 Task: In the  document education.txtSelect Headings and apply  'Bold' Select the text and align it to the  'Center'. Select the table and apply  All Borders
Action: Mouse moved to (305, 471)
Screenshot: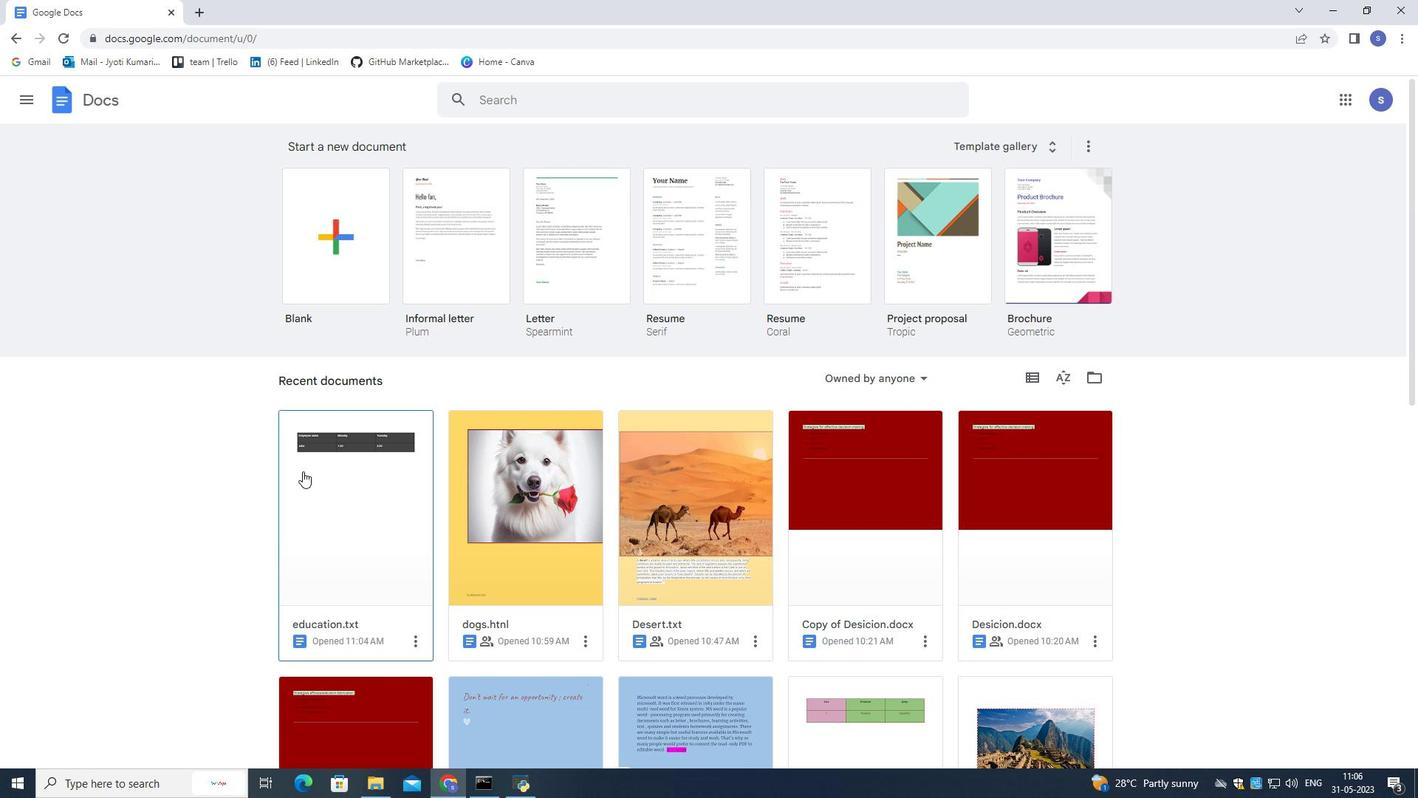 
Action: Mouse pressed left at (305, 471)
Screenshot: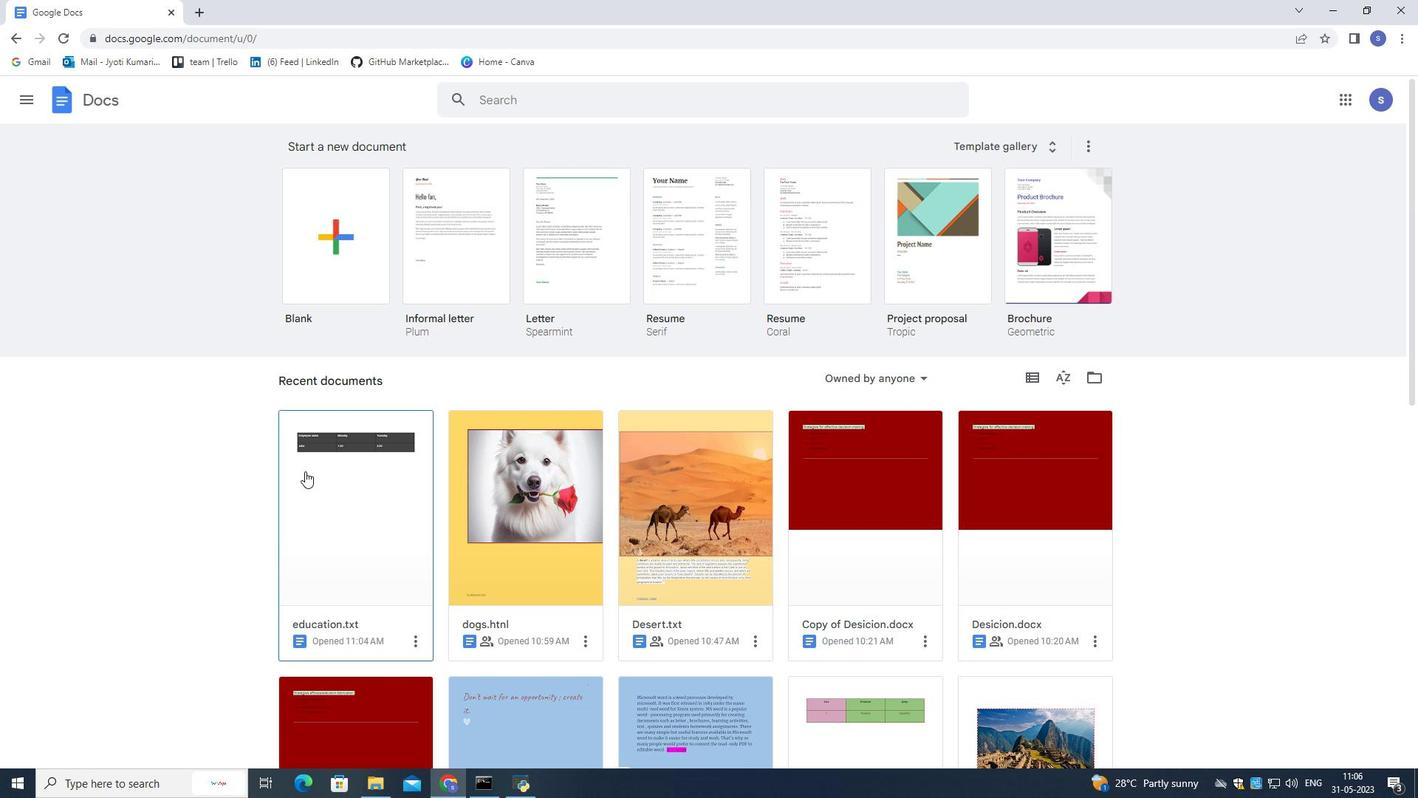 
Action: Mouse moved to (820, 273)
Screenshot: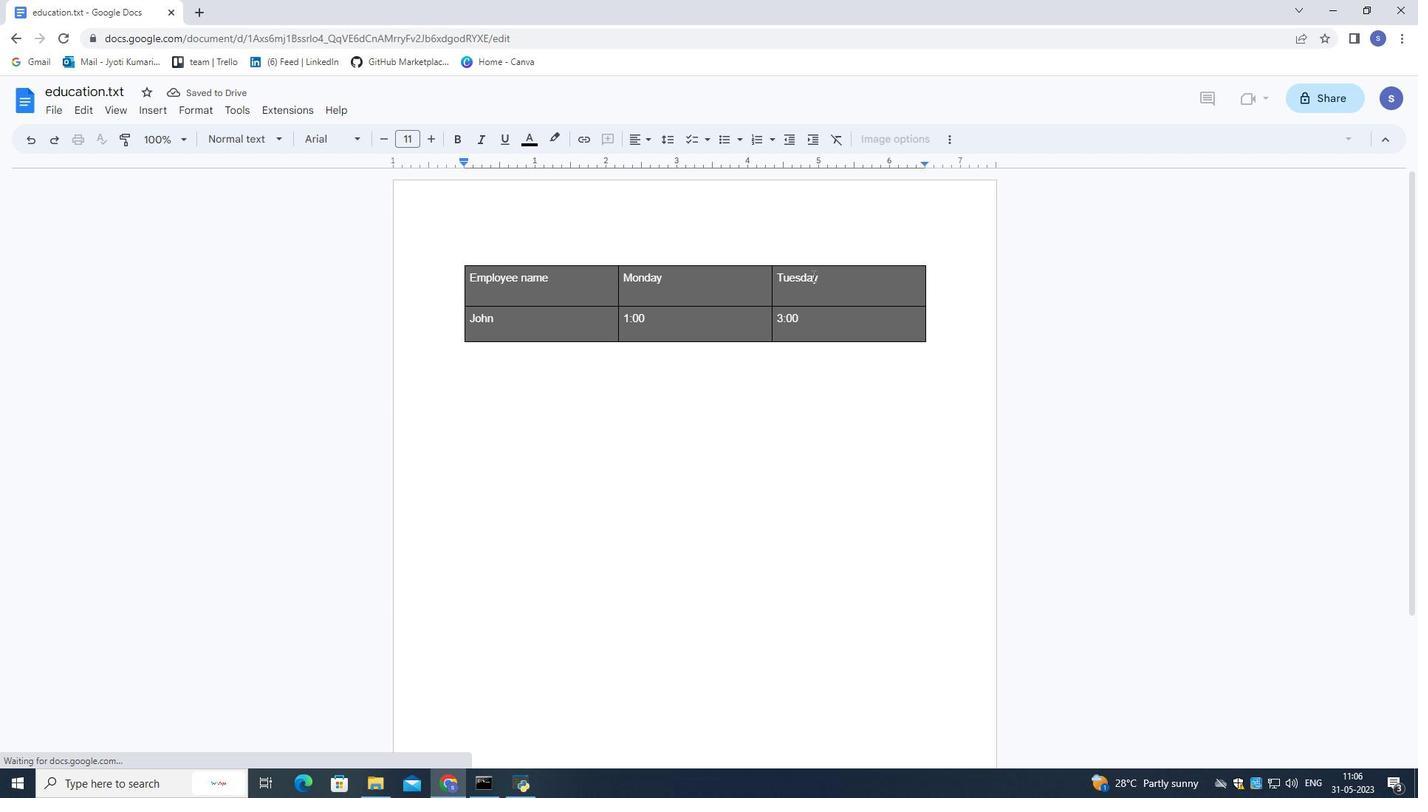
Action: Mouse pressed left at (820, 273)
Screenshot: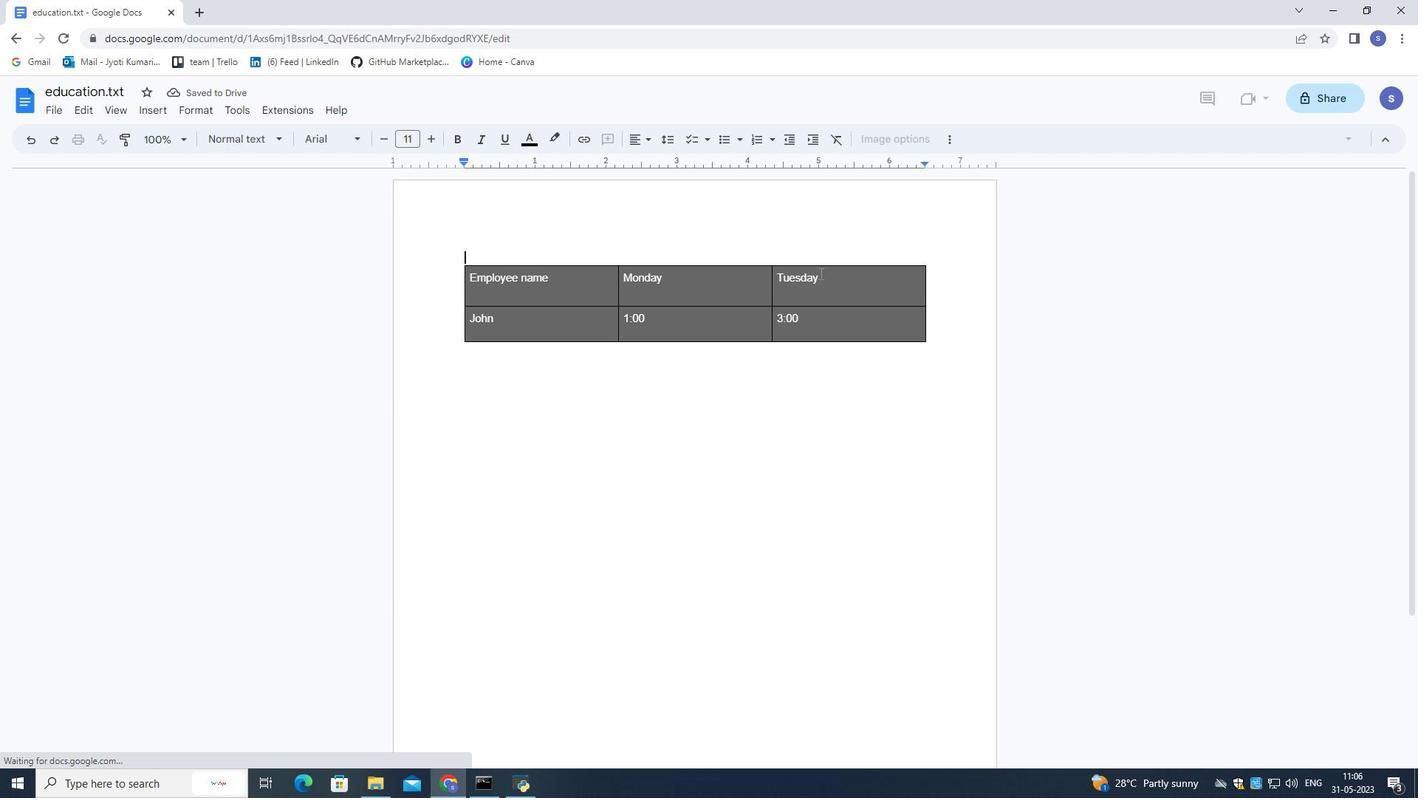 
Action: Mouse moved to (182, 110)
Screenshot: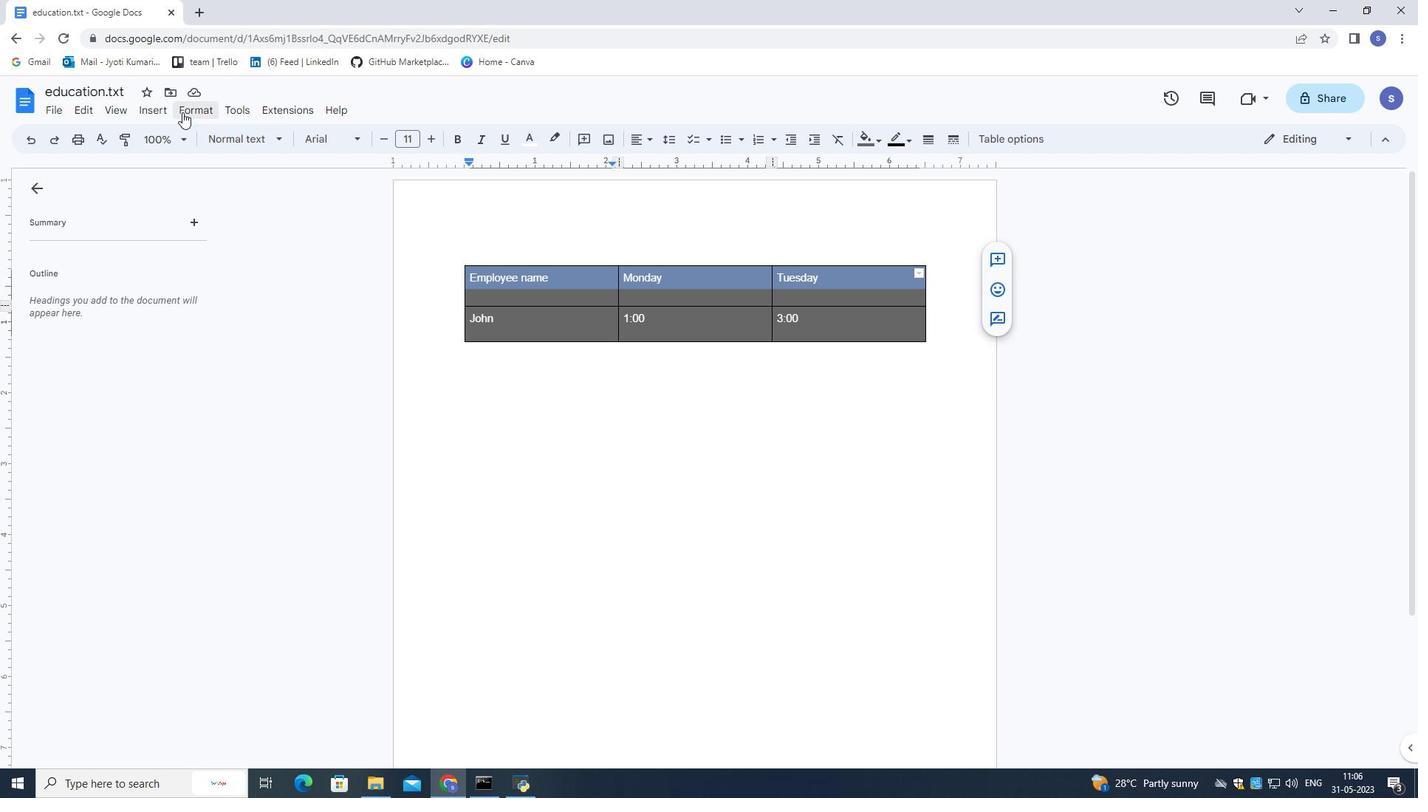 
Action: Mouse pressed left at (182, 110)
Screenshot: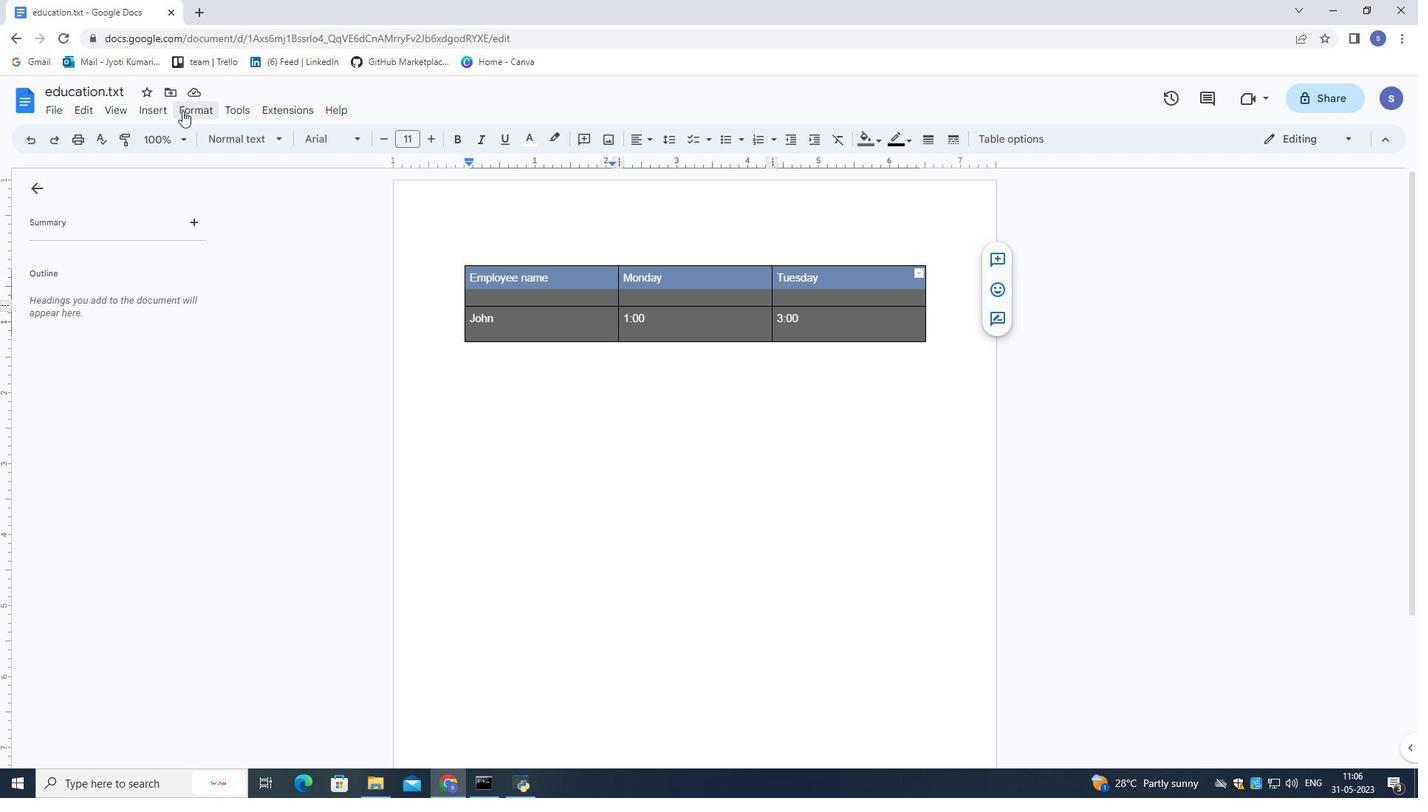 
Action: Mouse moved to (427, 141)
Screenshot: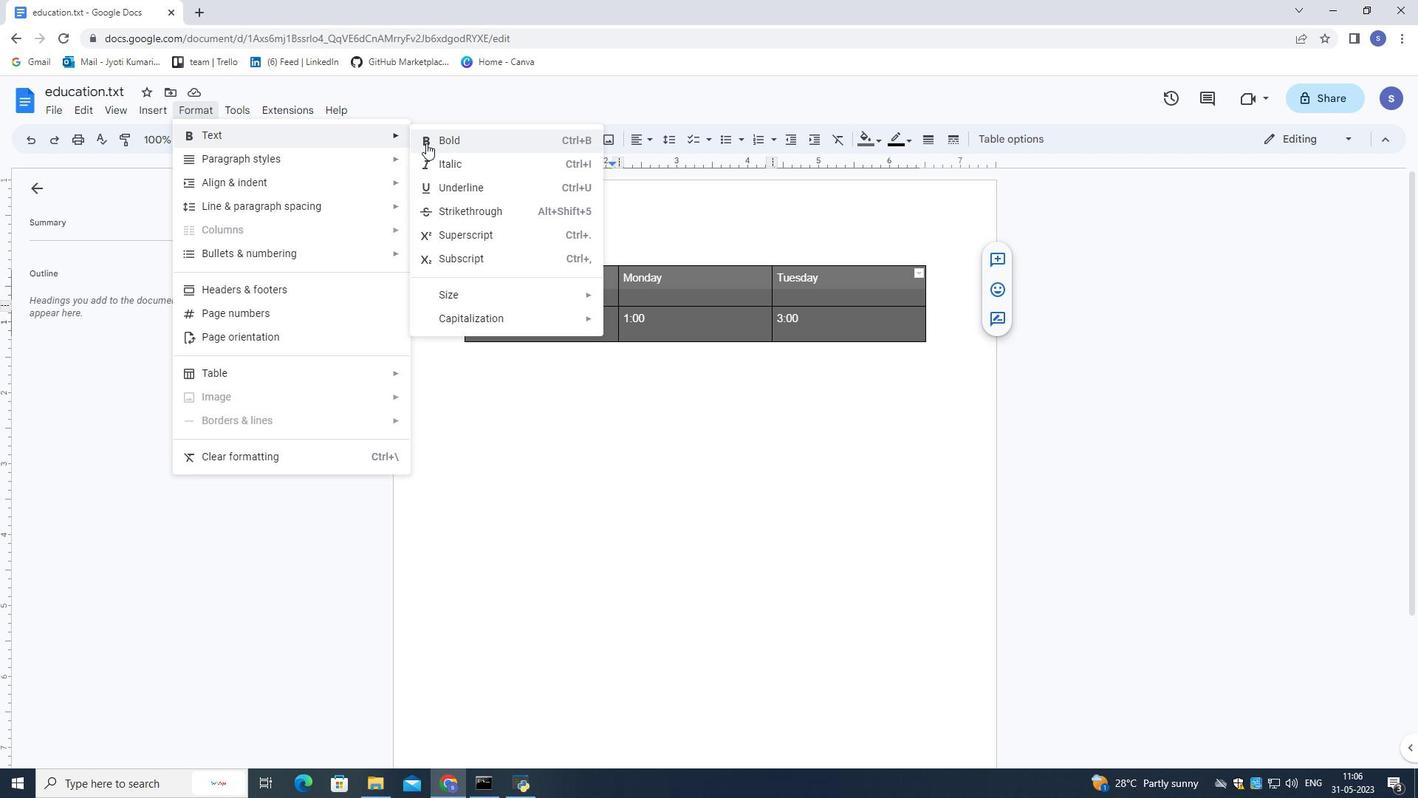 
Action: Mouse pressed left at (427, 141)
Screenshot: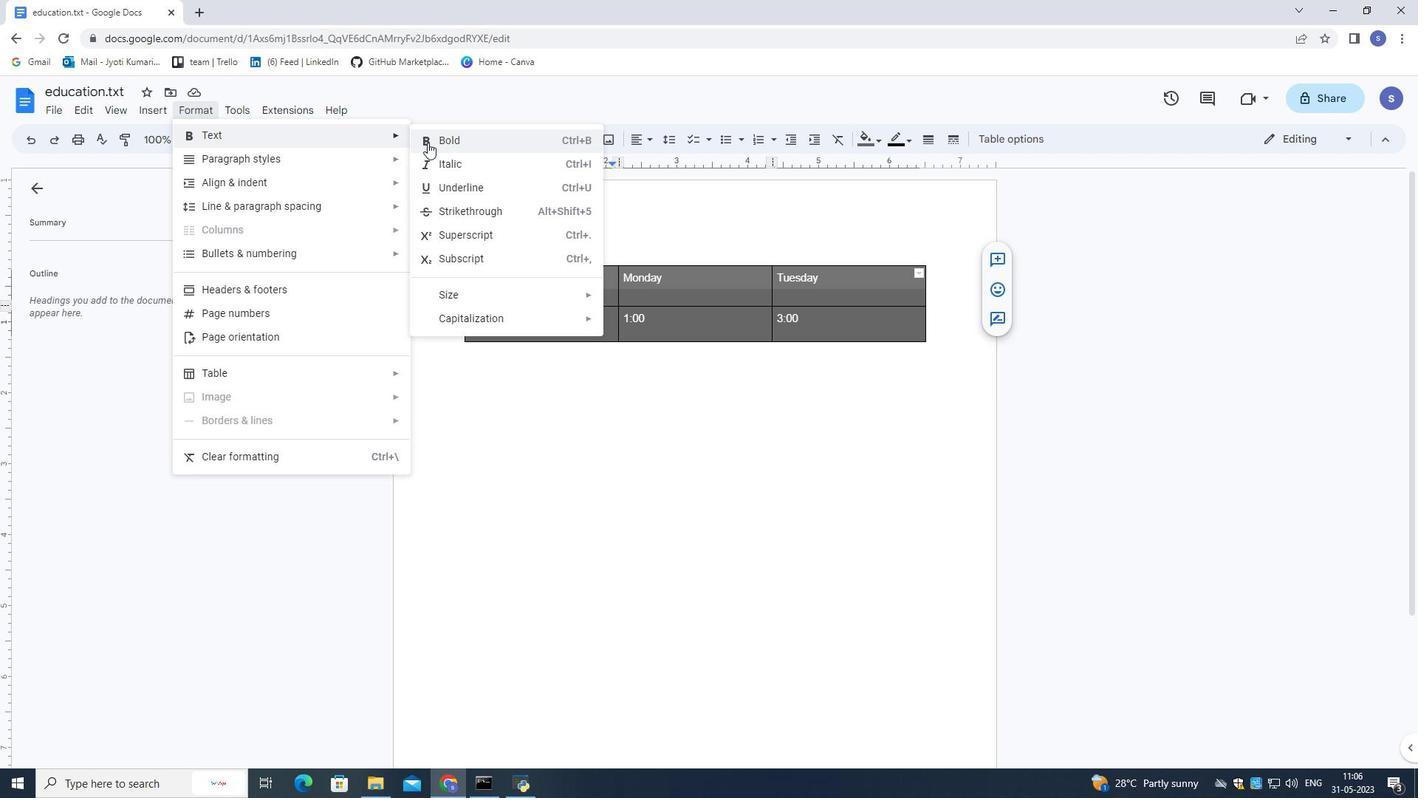 
Action: Mouse moved to (627, 417)
Screenshot: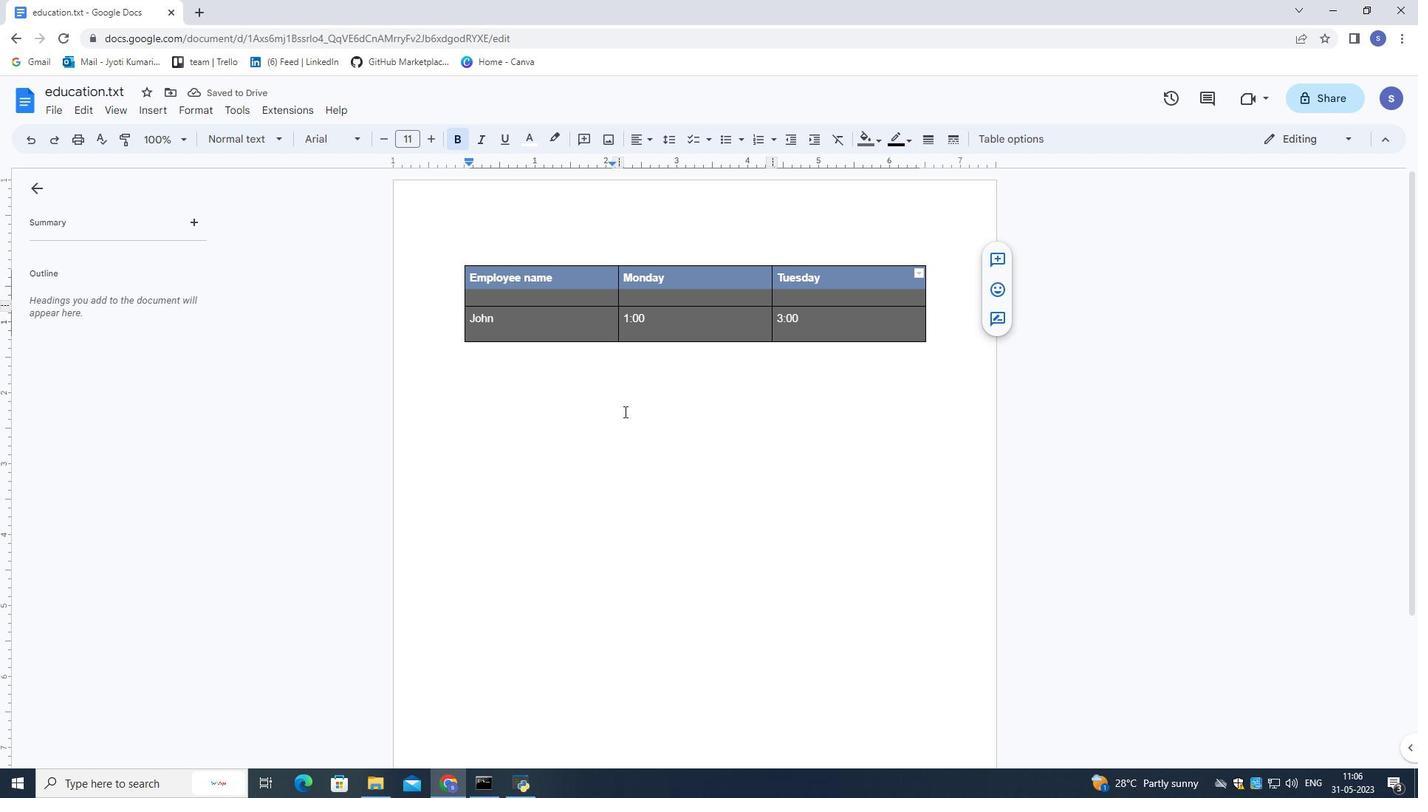 
Action: Mouse pressed left at (627, 417)
Screenshot: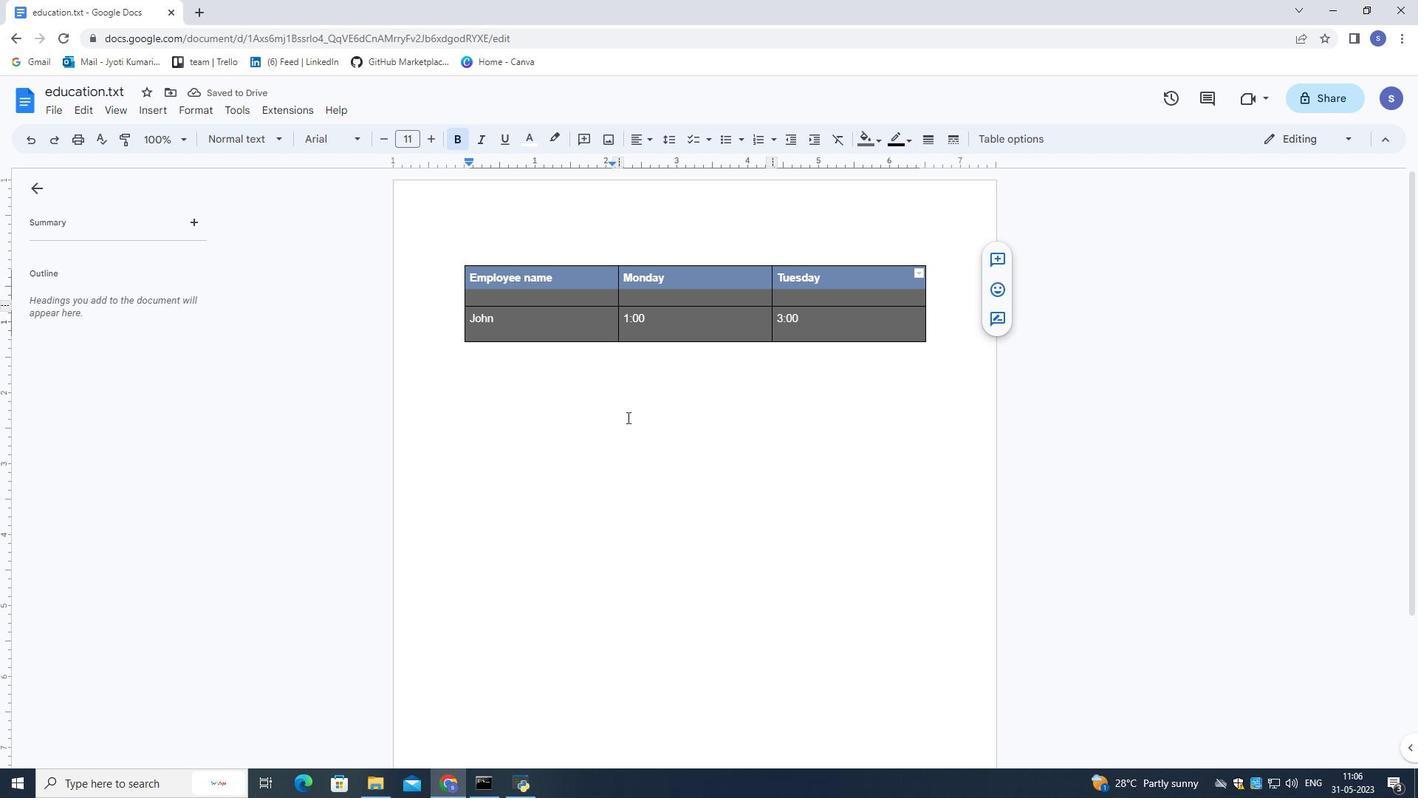 
Action: Mouse moved to (818, 315)
Screenshot: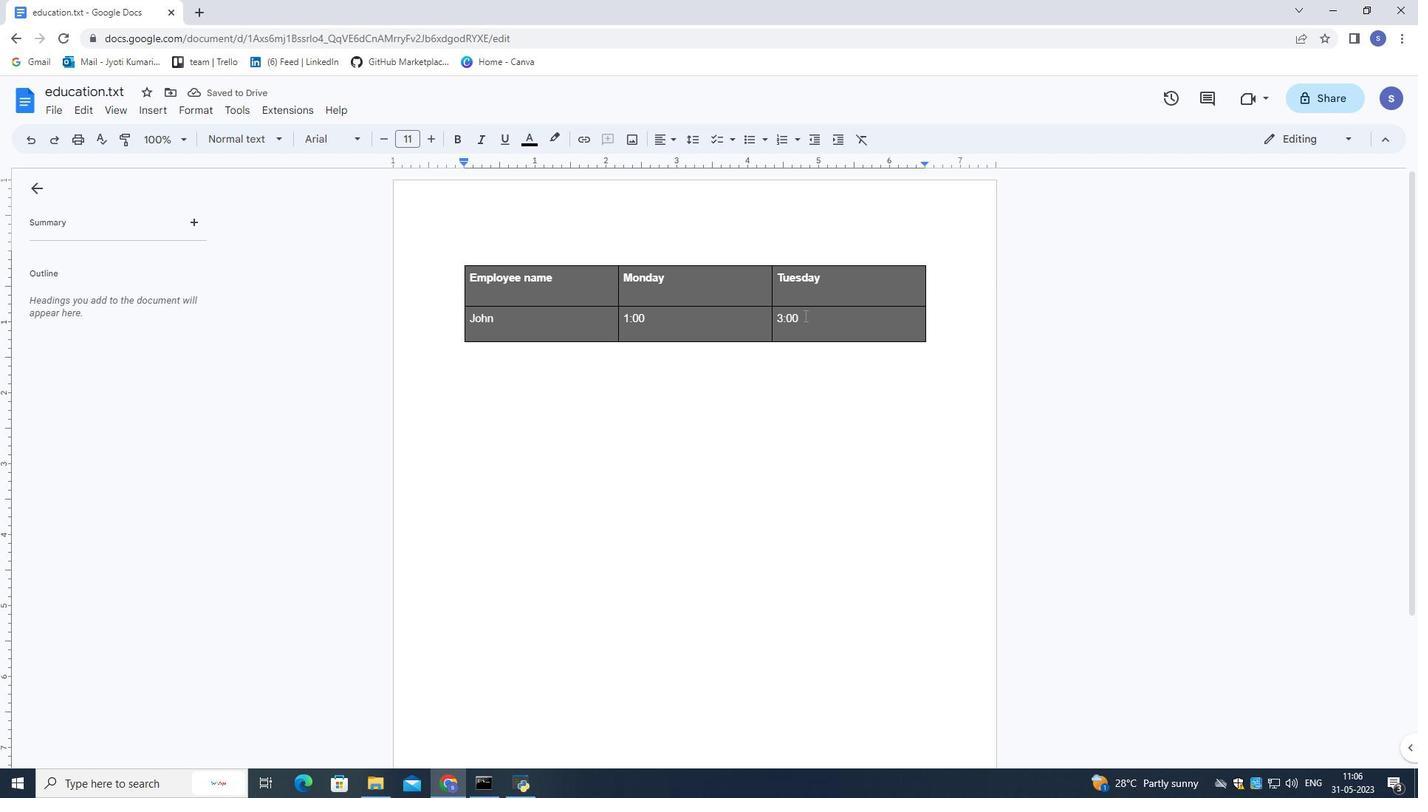 
Action: Mouse pressed left at (818, 315)
Screenshot: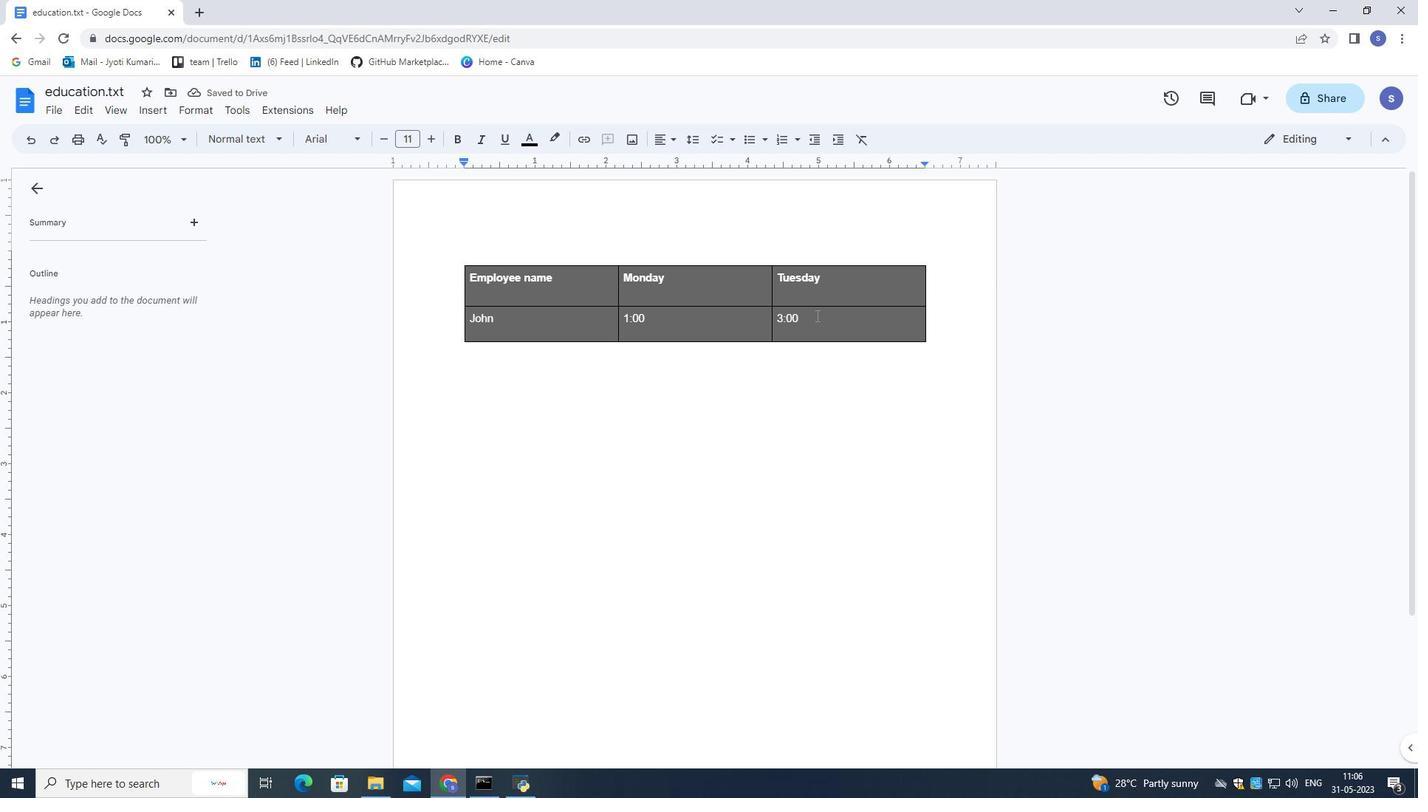 
Action: Mouse moved to (645, 140)
Screenshot: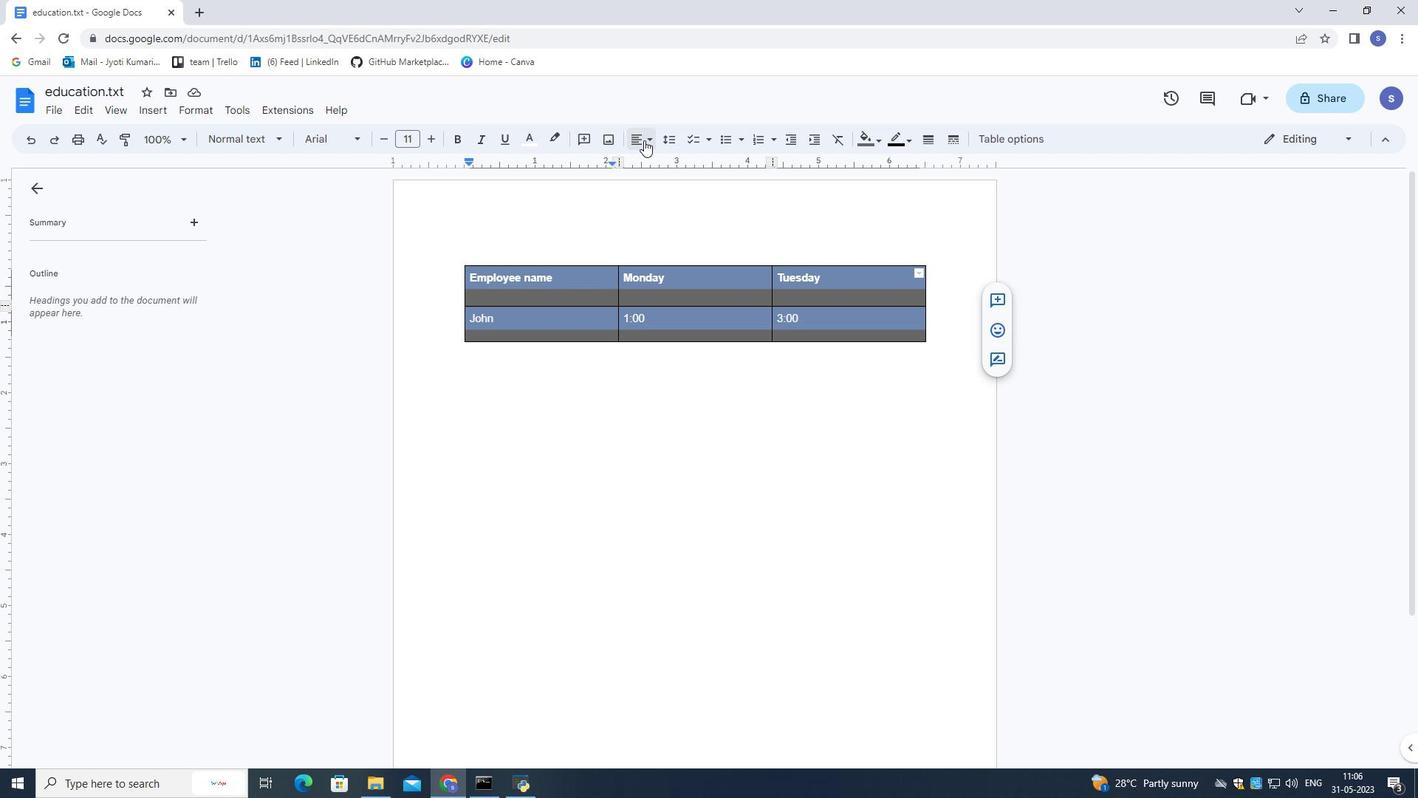 
Action: Mouse pressed left at (645, 140)
Screenshot: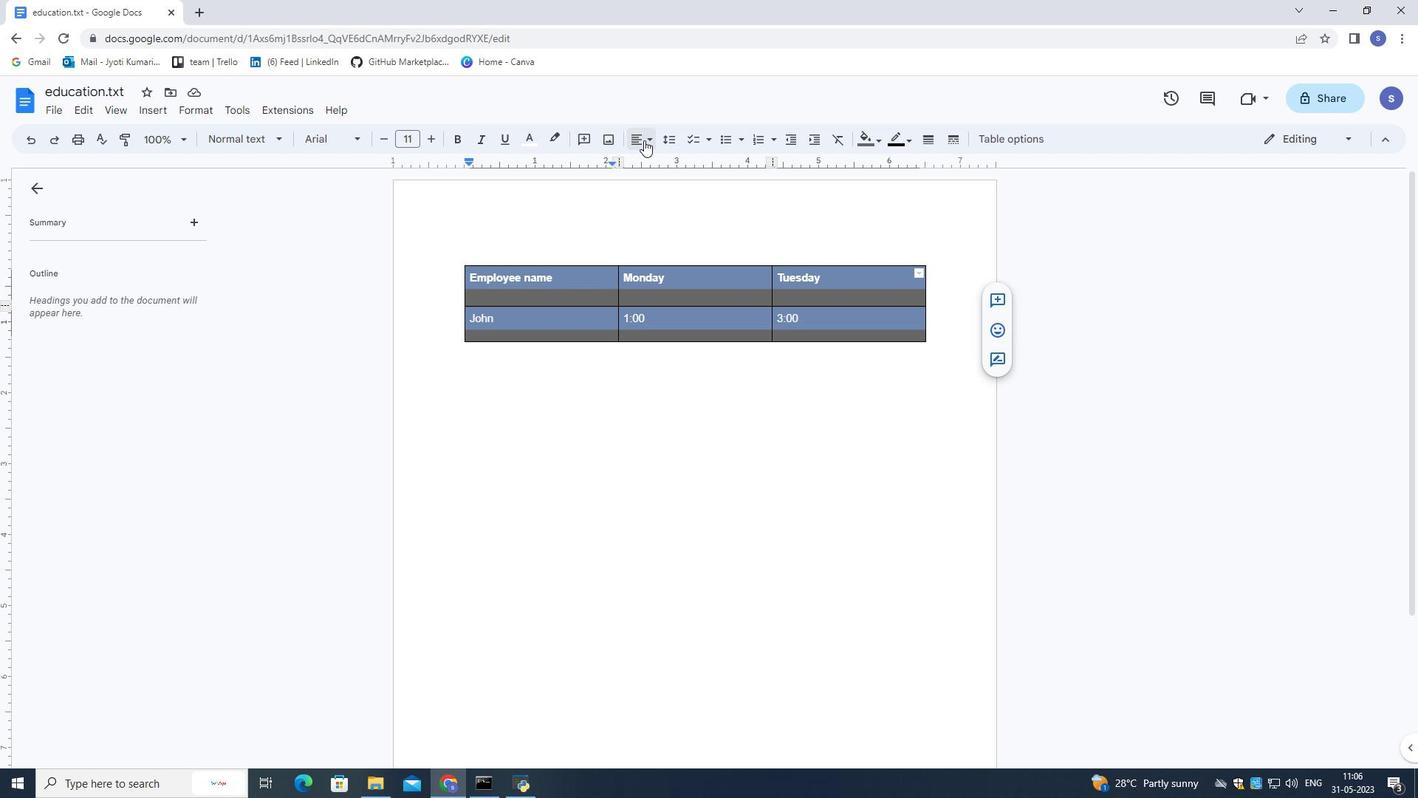 
Action: Mouse moved to (656, 159)
Screenshot: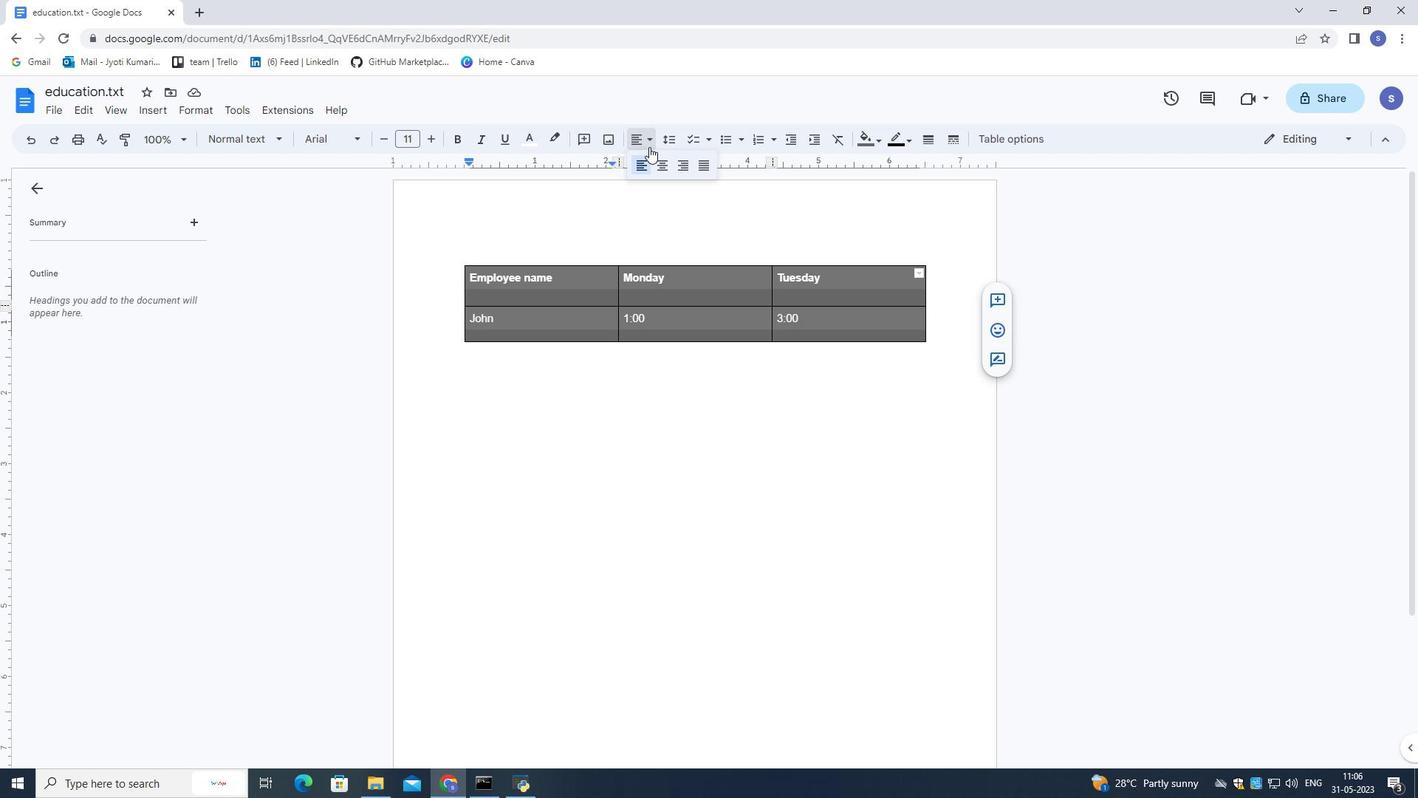 
Action: Mouse pressed left at (656, 159)
Screenshot: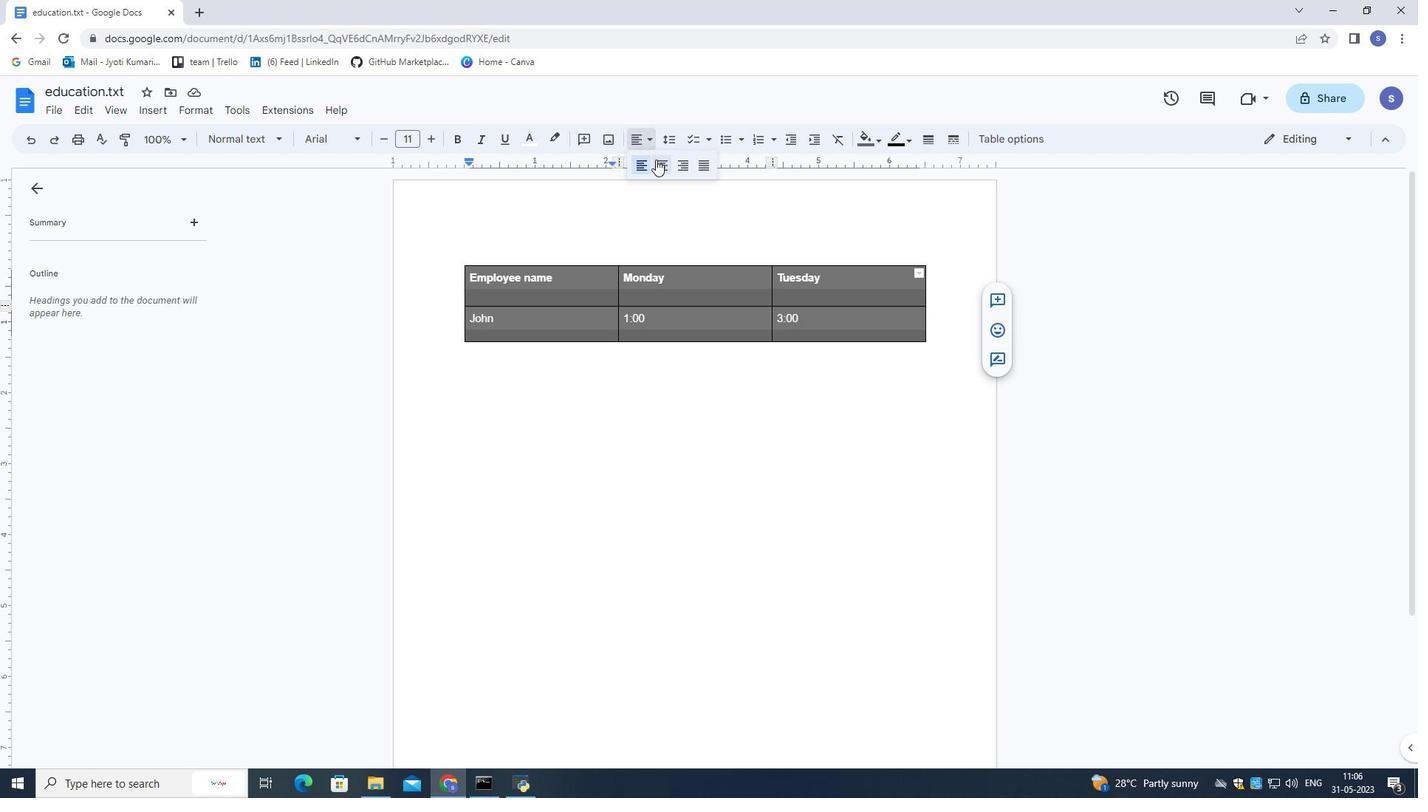 
Action: Mouse moved to (907, 144)
Screenshot: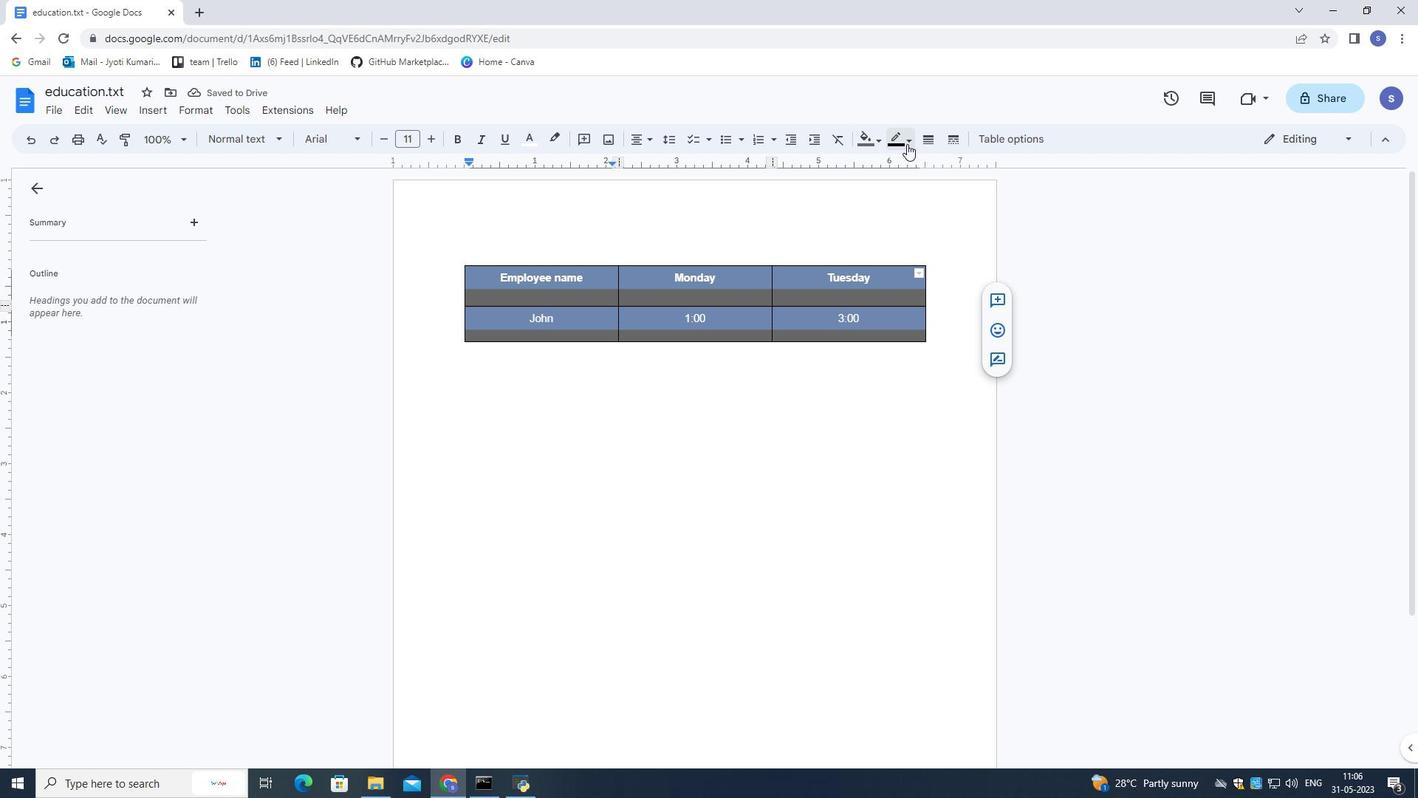 
Action: Mouse pressed left at (907, 144)
Screenshot: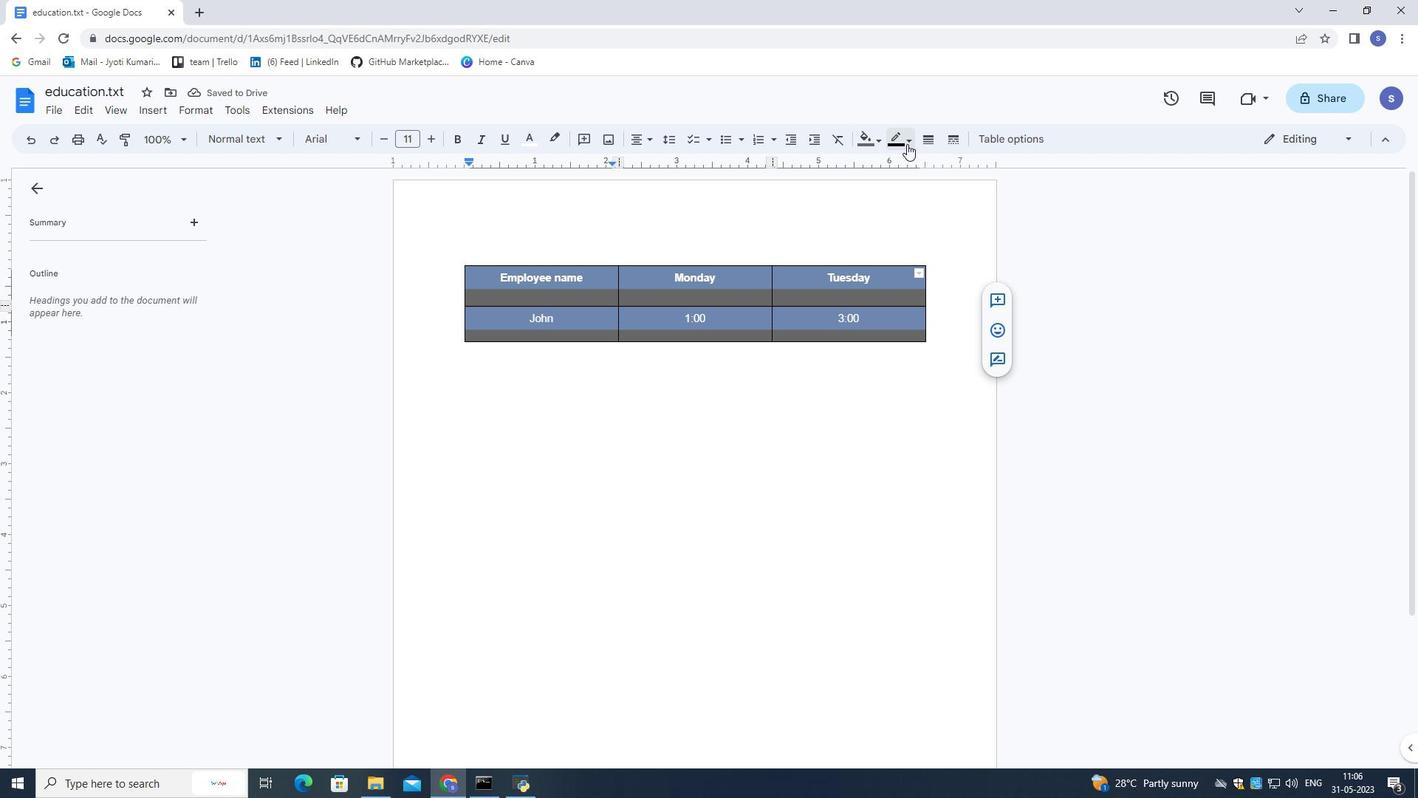 
Action: Mouse moved to (902, 163)
Screenshot: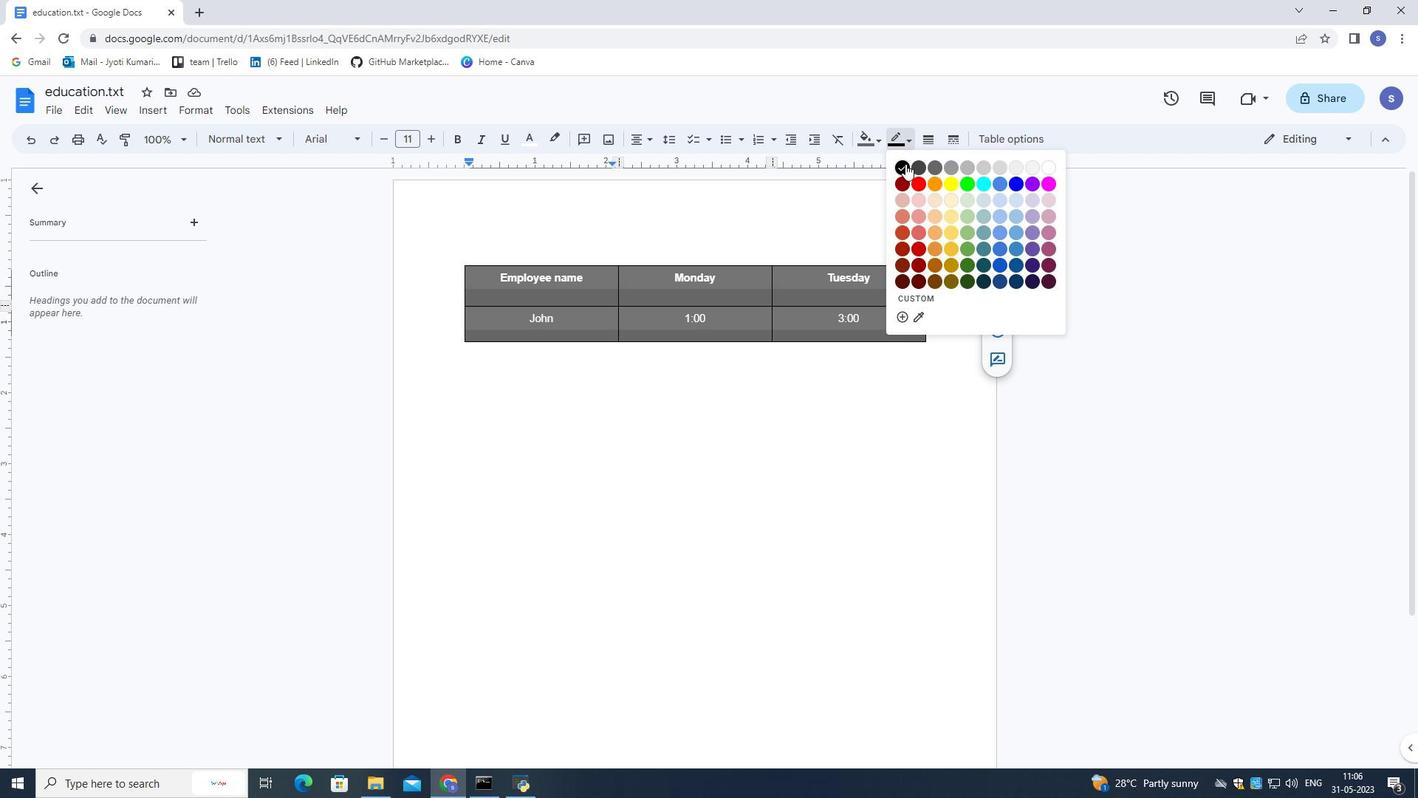 
Action: Mouse pressed left at (902, 163)
Screenshot: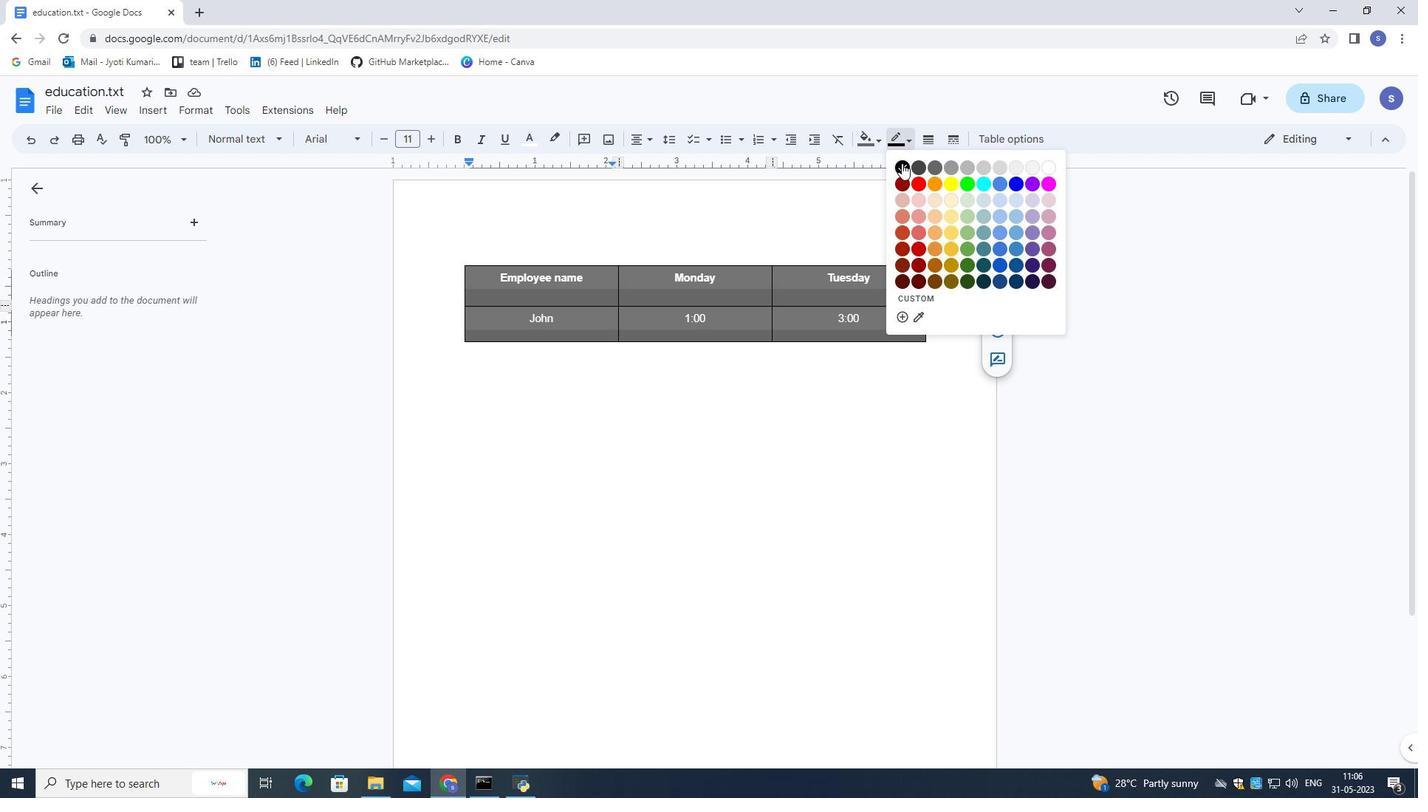 
Action: Mouse moved to (900, 164)
Screenshot: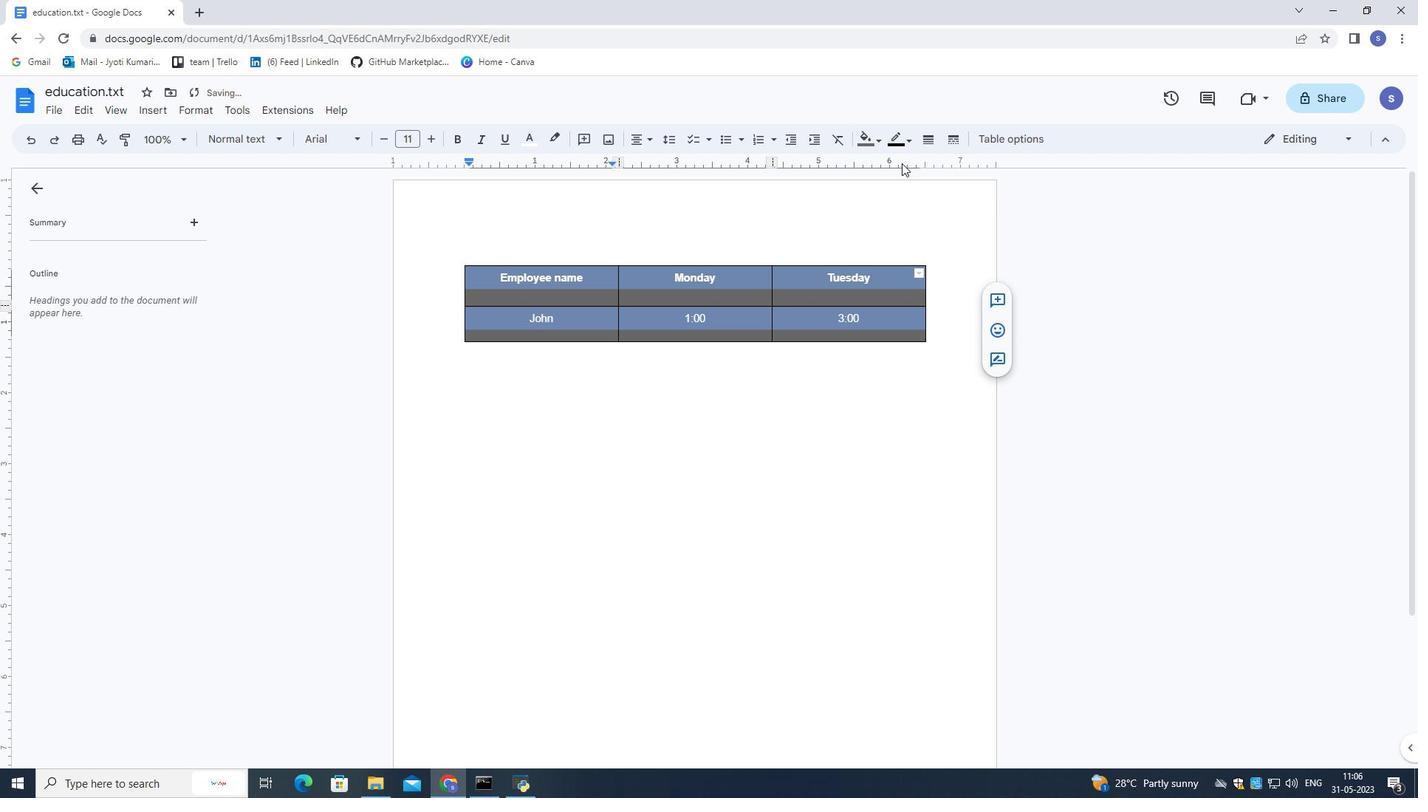 
Action: Mouse pressed left at (900, 164)
Screenshot: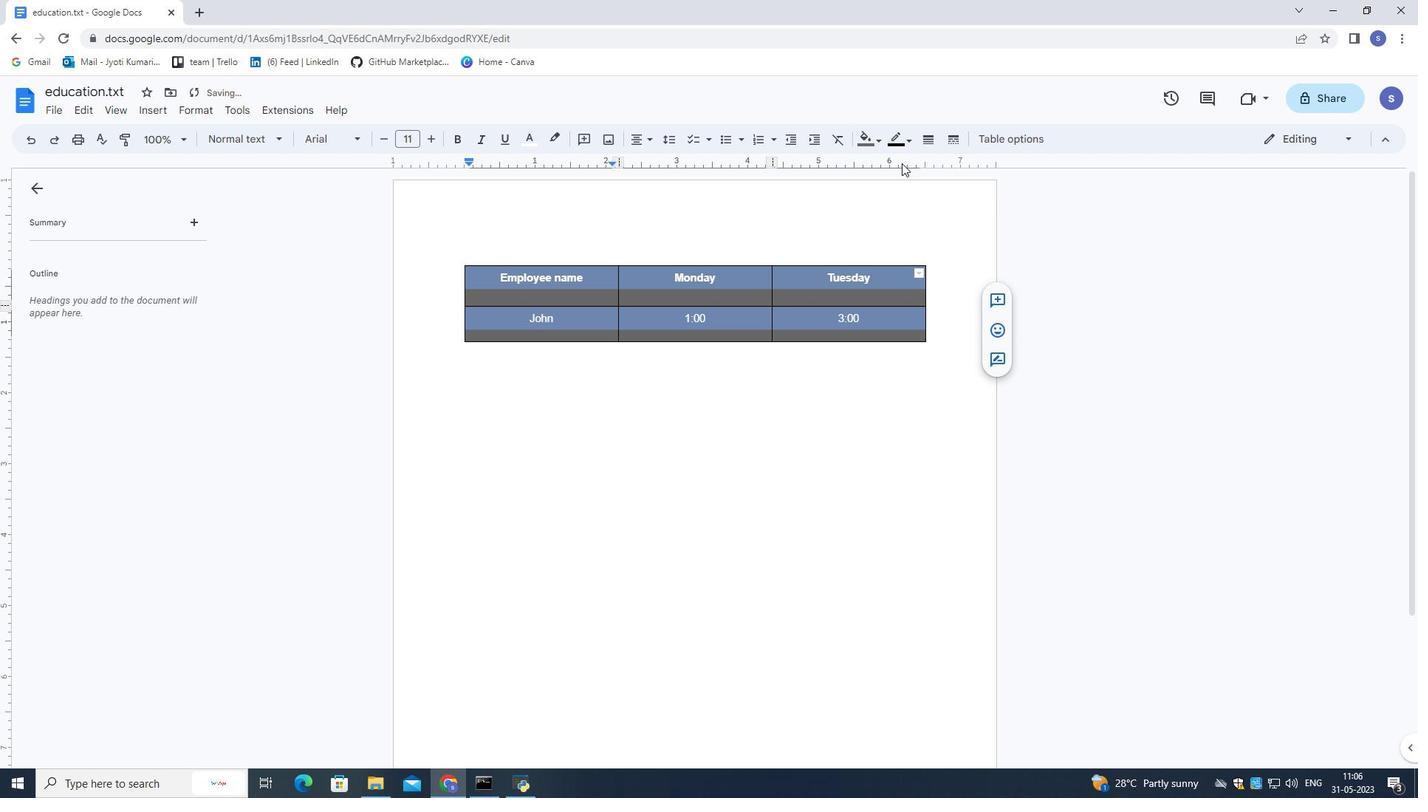 
Action: Mouse moved to (900, 186)
Screenshot: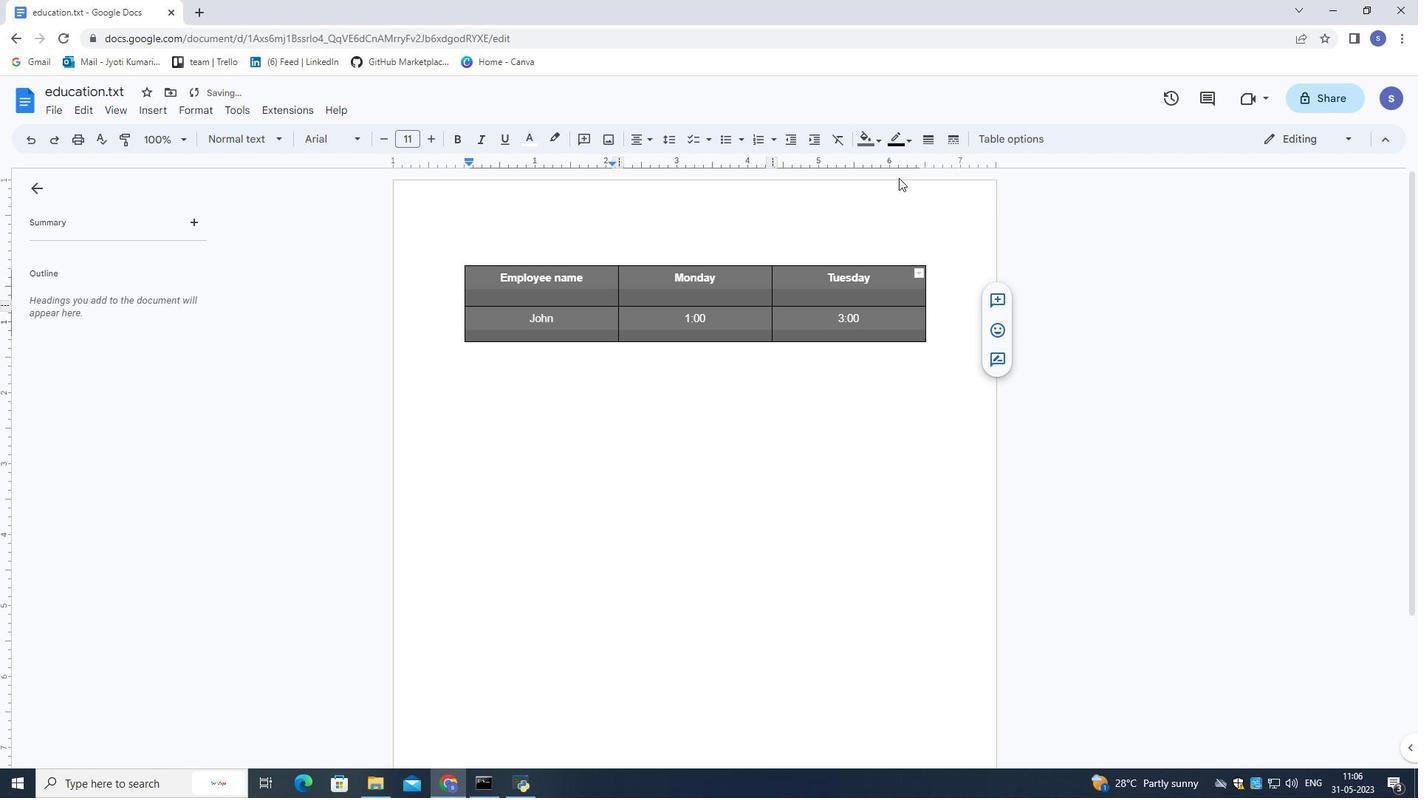 
Action: Mouse pressed left at (900, 186)
Screenshot: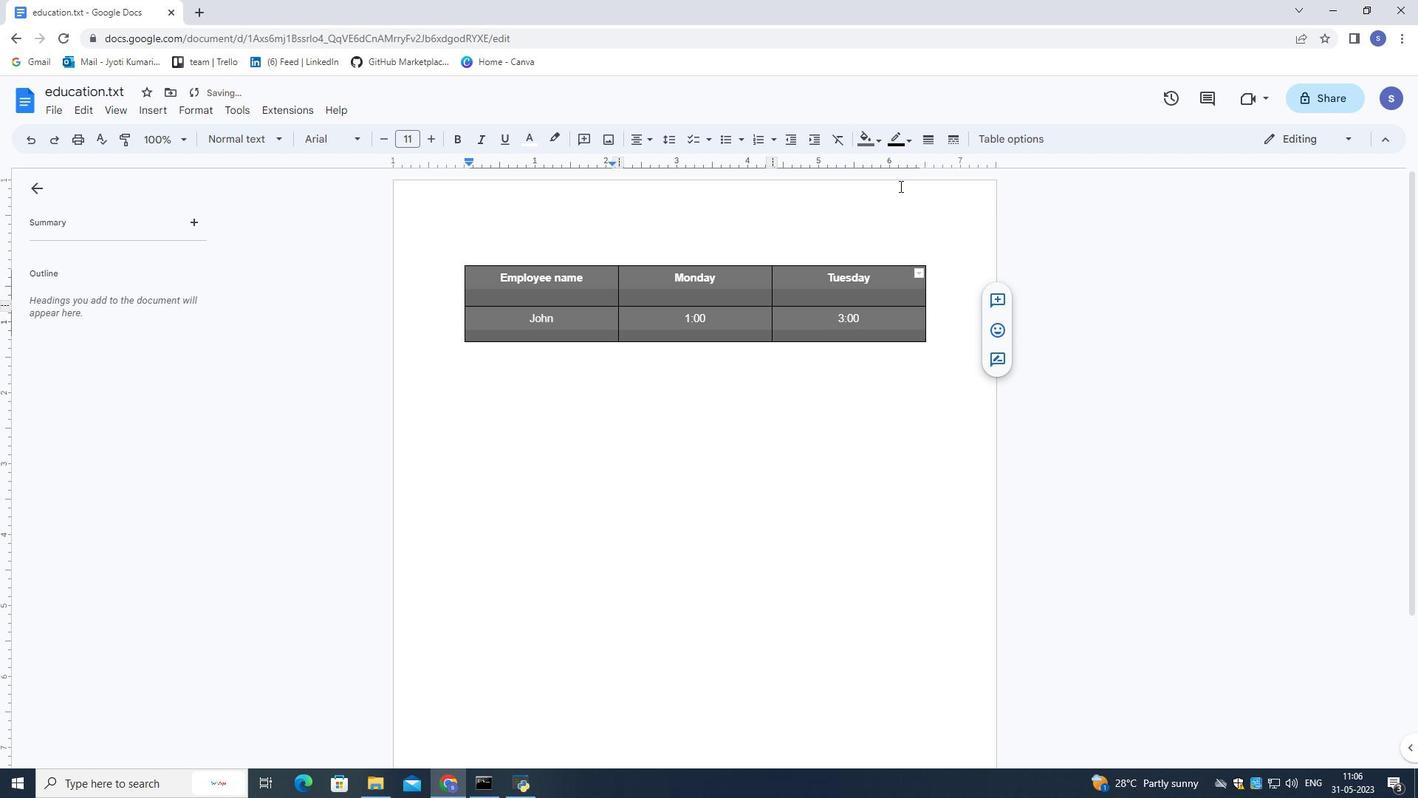 
Action: Mouse moved to (812, 404)
Screenshot: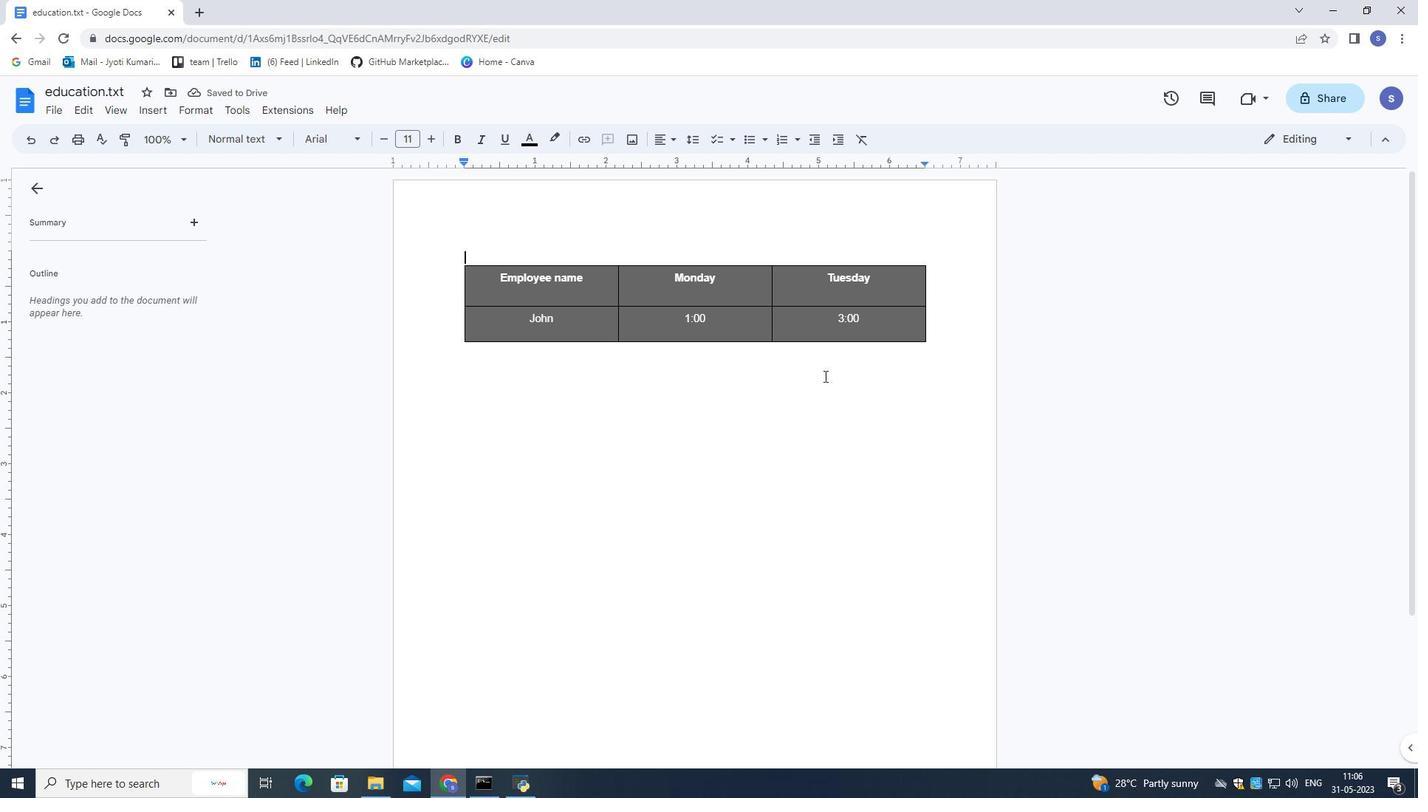 
Action: Mouse pressed left at (812, 404)
Screenshot: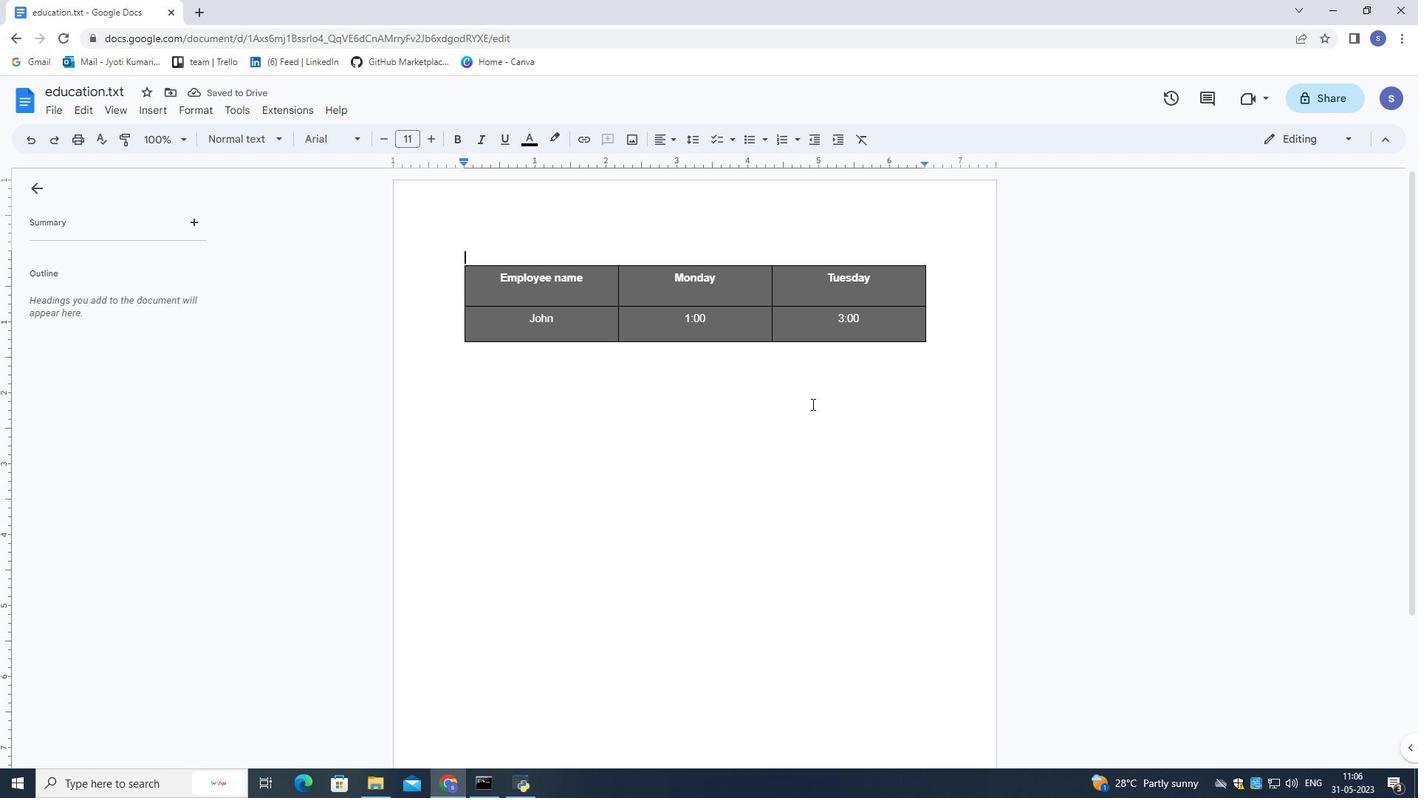 
Action: Mouse moved to (810, 403)
Screenshot: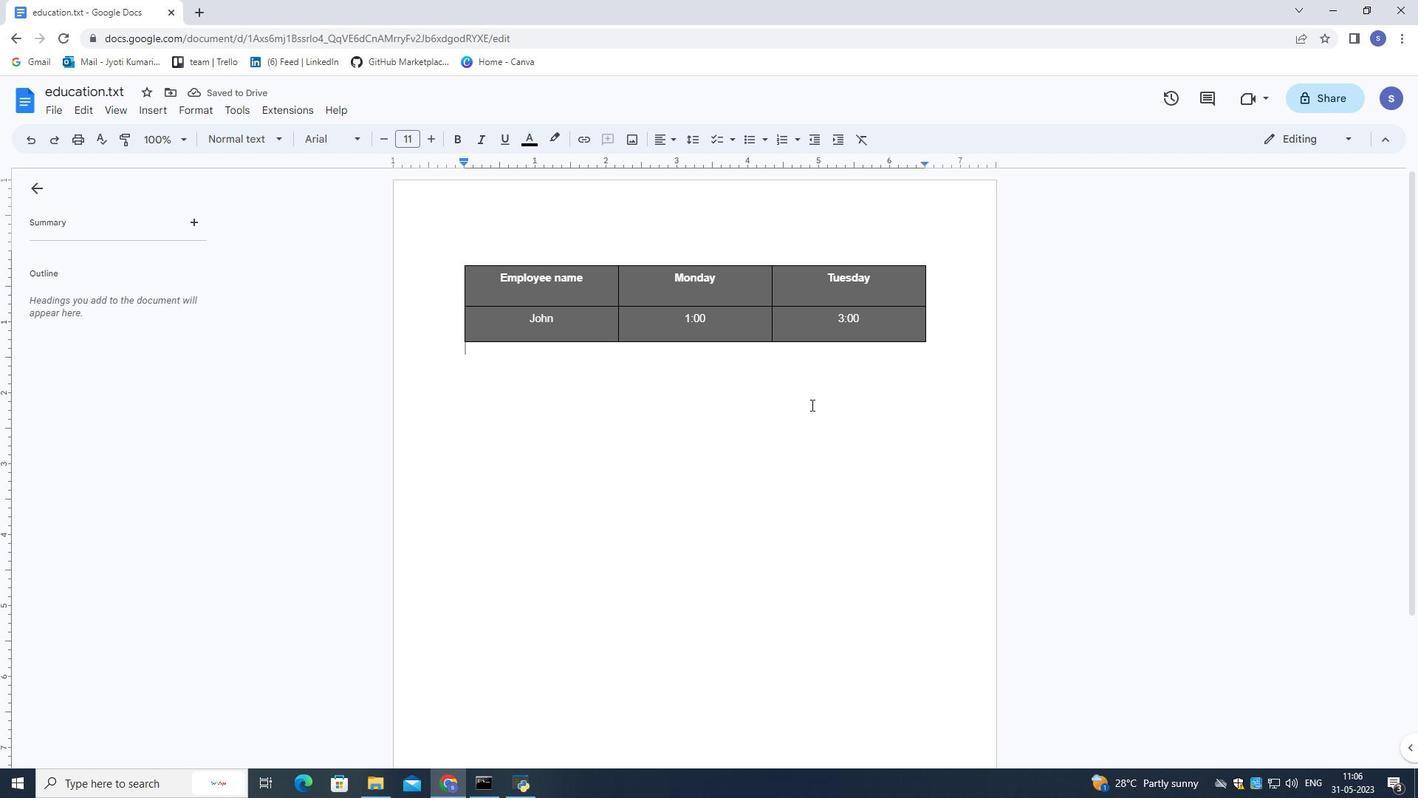 
